 Task: Implement a script that calculates and includes the total revenue in sales confirmation emails.
Action: Mouse moved to (879, 368)
Screenshot: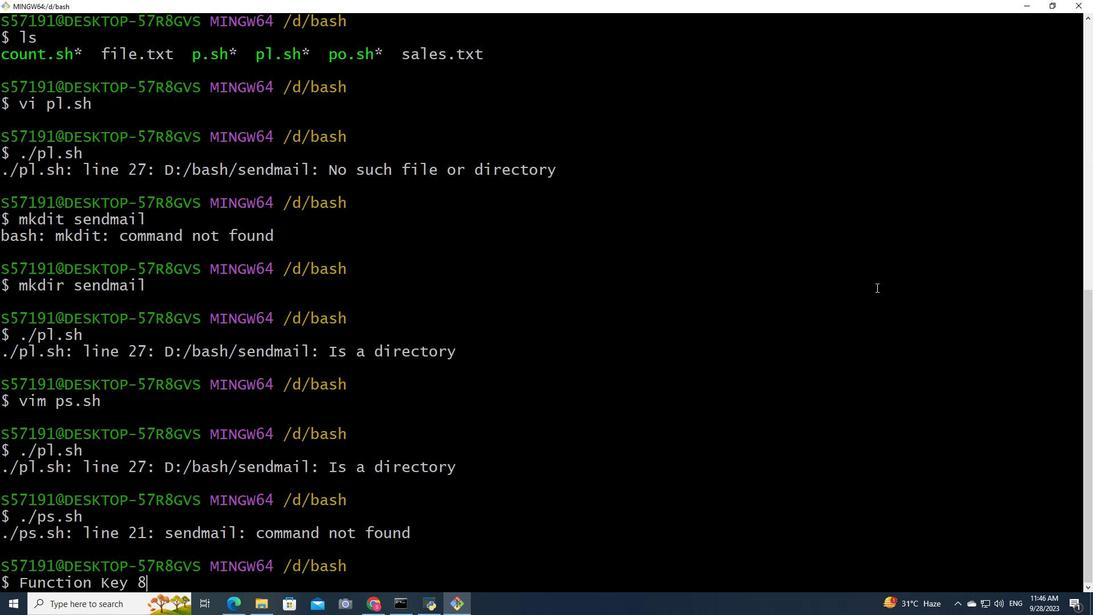 
Action: Mouse pressed left at (879, 368)
Screenshot: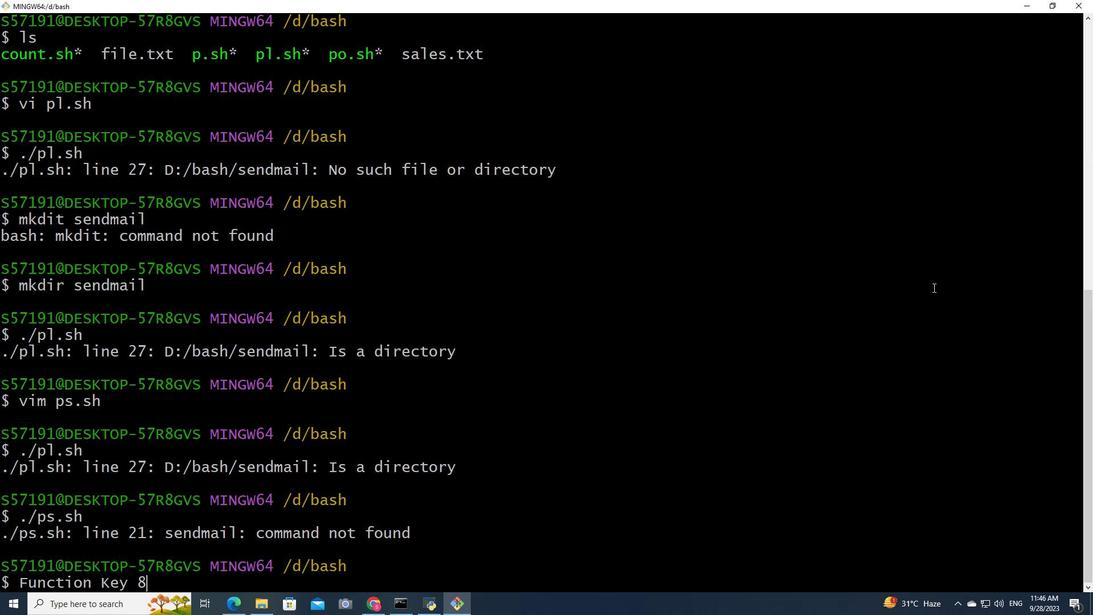 
Action: Mouse moved to (1012, 361)
Screenshot: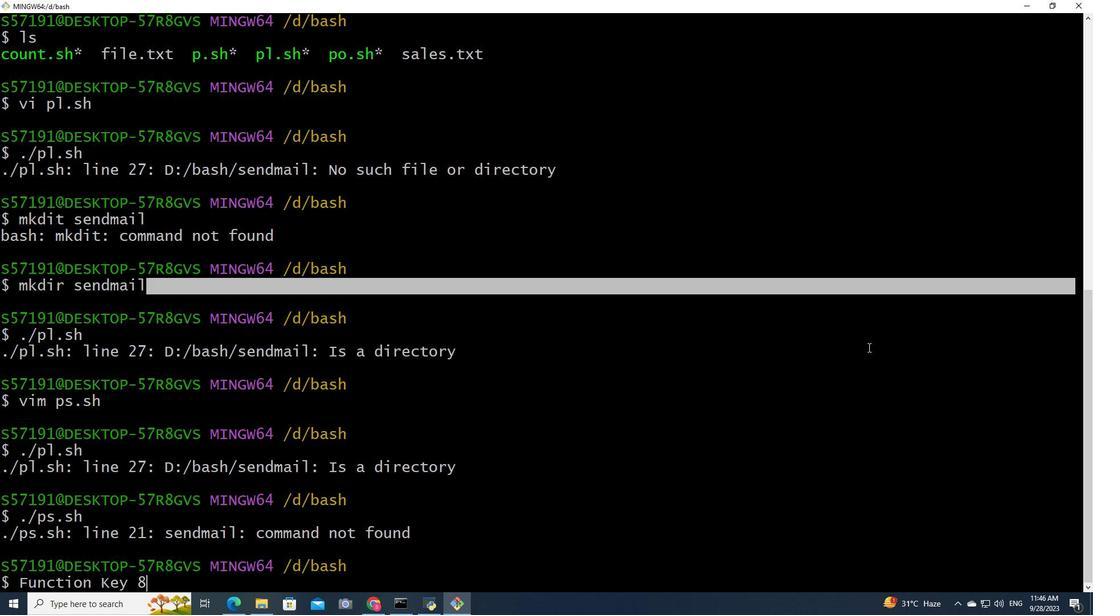 
Action: Mouse pressed left at (1012, 361)
Screenshot: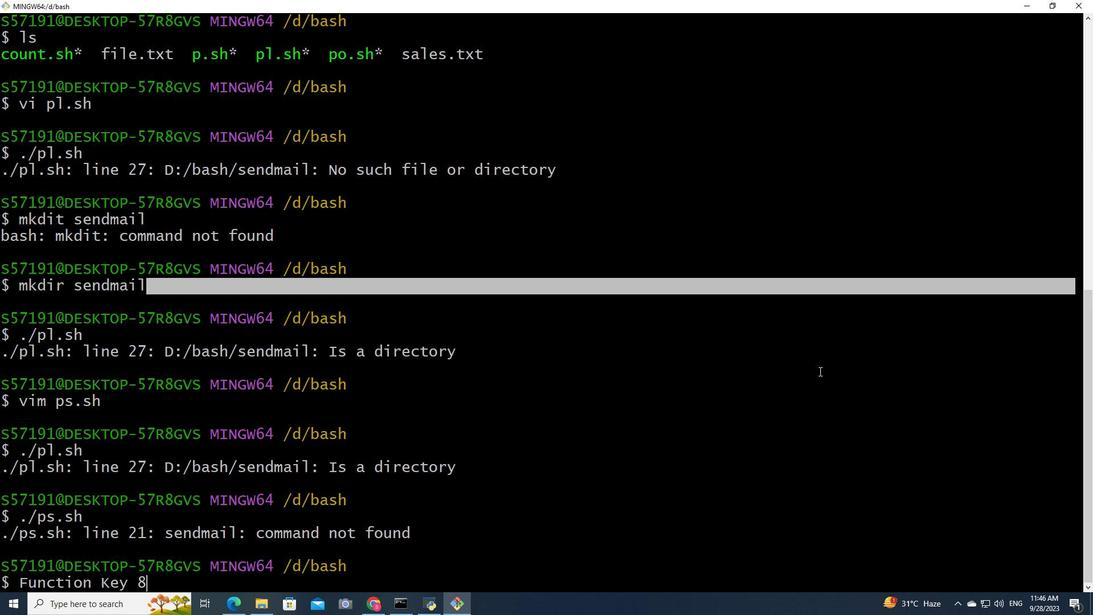 
Action: Mouse moved to (892, 445)
Screenshot: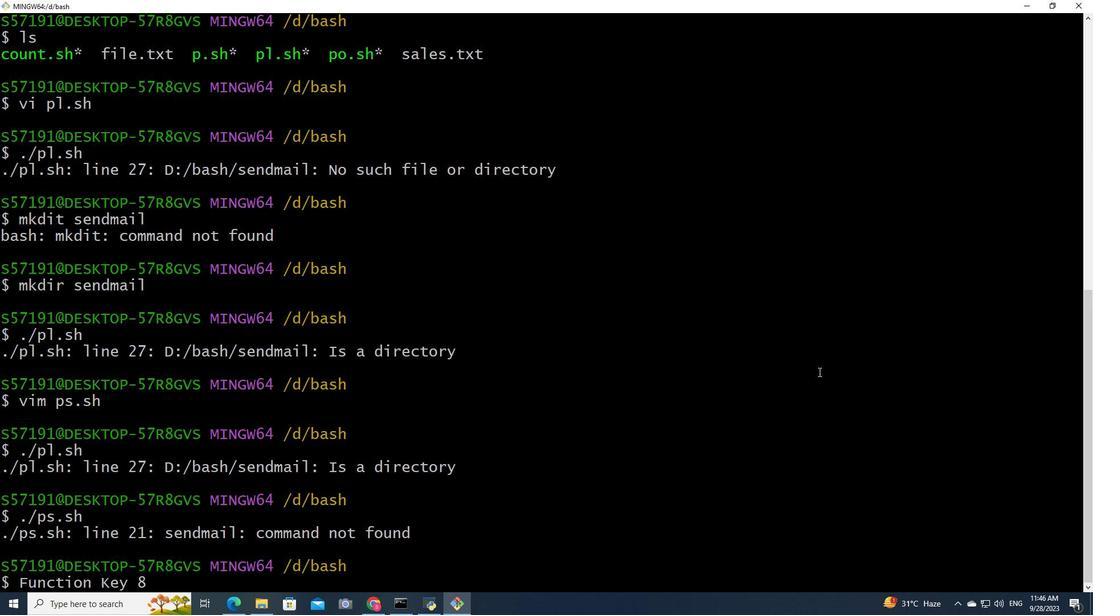 
Action: Mouse pressed left at (892, 445)
Screenshot: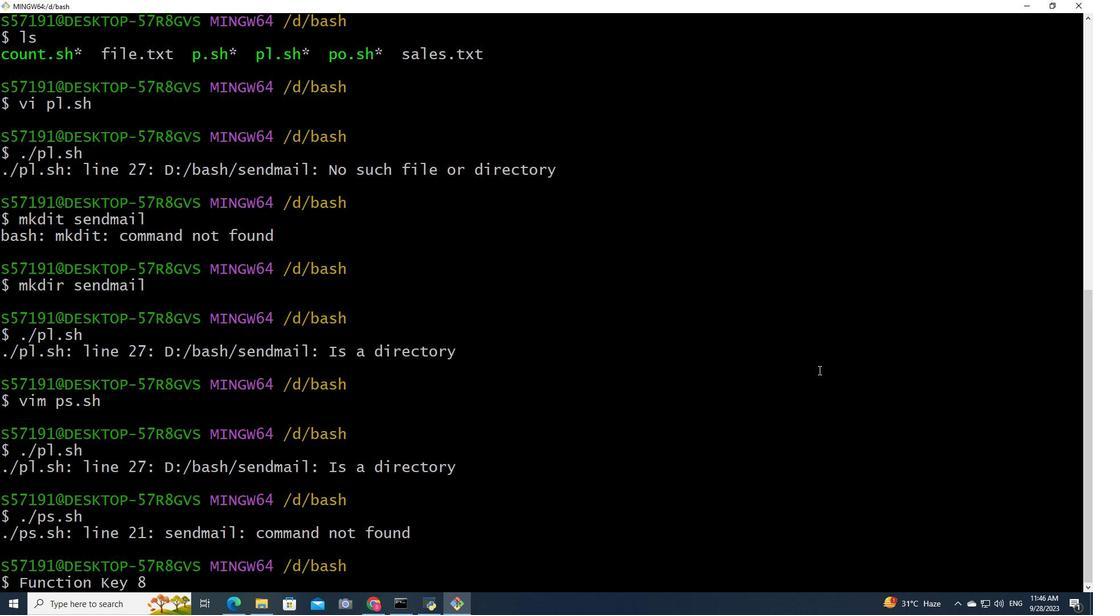 
Action: Mouse moved to (893, 443)
Screenshot: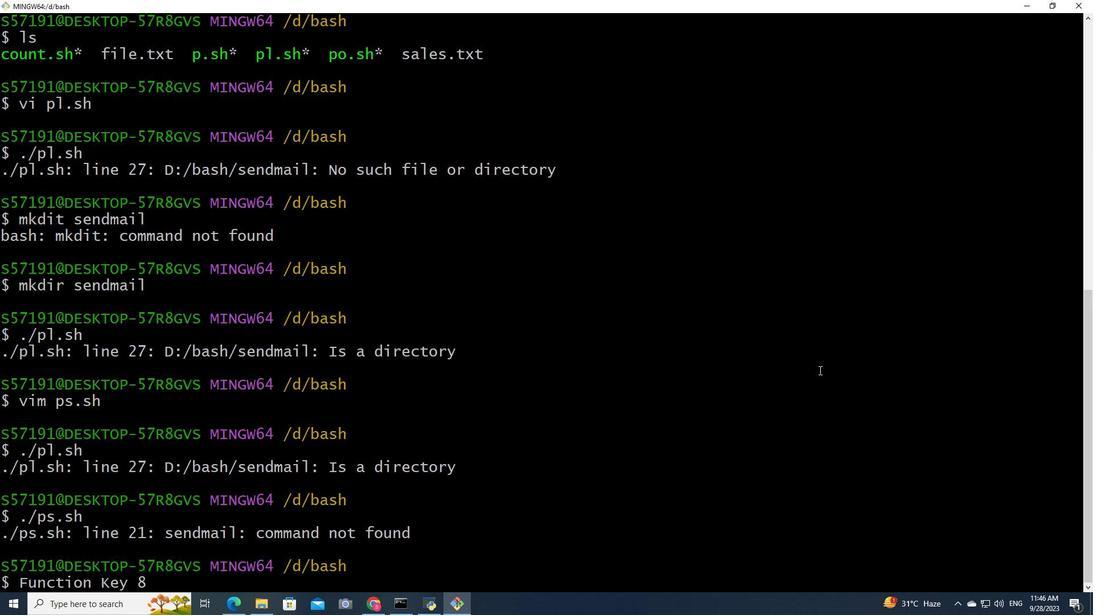 
